 Task: Add World Centric 11.5 Oz Bowls to the cart.
Action: Mouse moved to (247, 128)
Screenshot: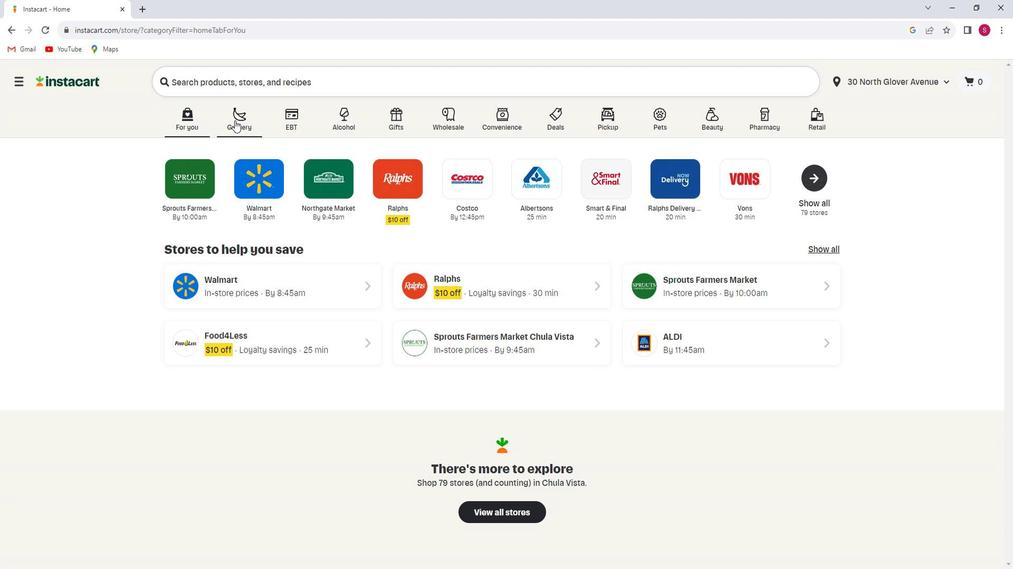
Action: Mouse pressed left at (247, 128)
Screenshot: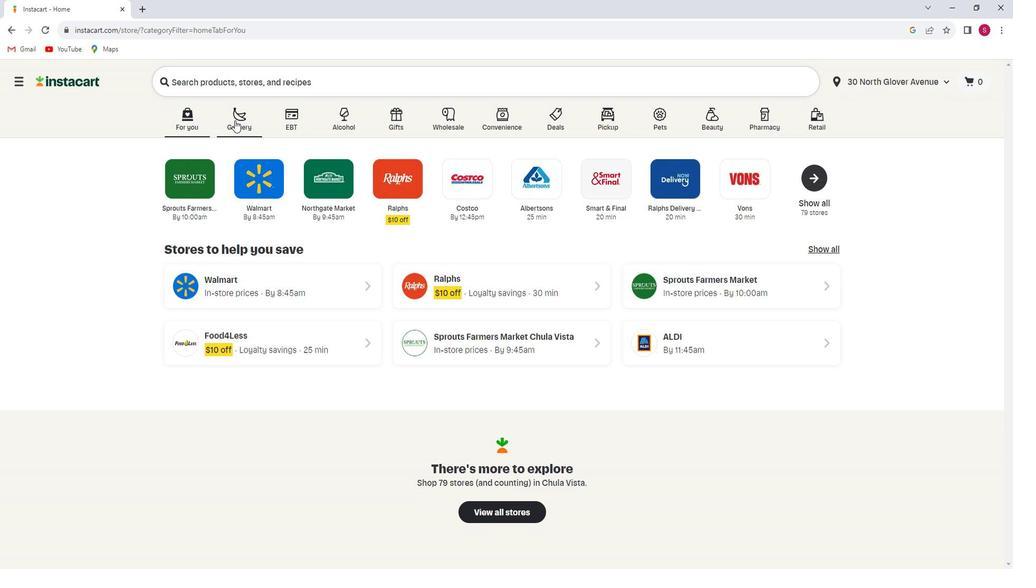 
Action: Mouse moved to (265, 328)
Screenshot: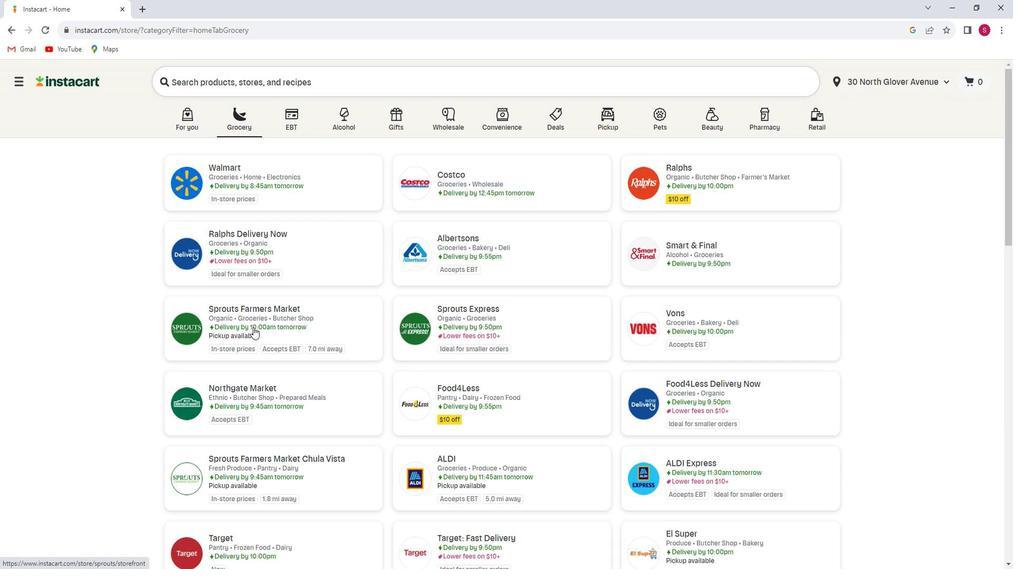 
Action: Mouse pressed left at (265, 328)
Screenshot: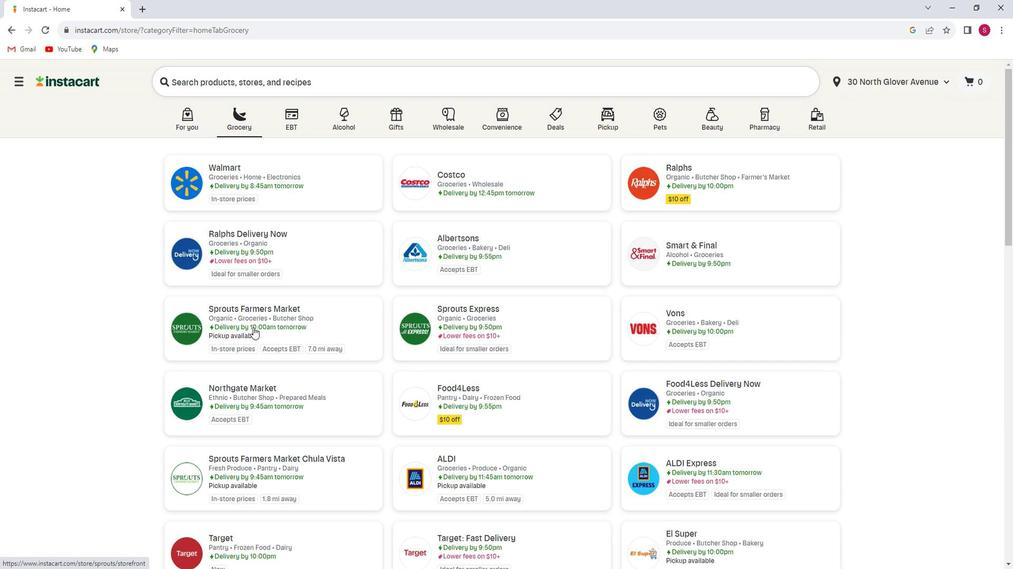 
Action: Mouse moved to (56, 359)
Screenshot: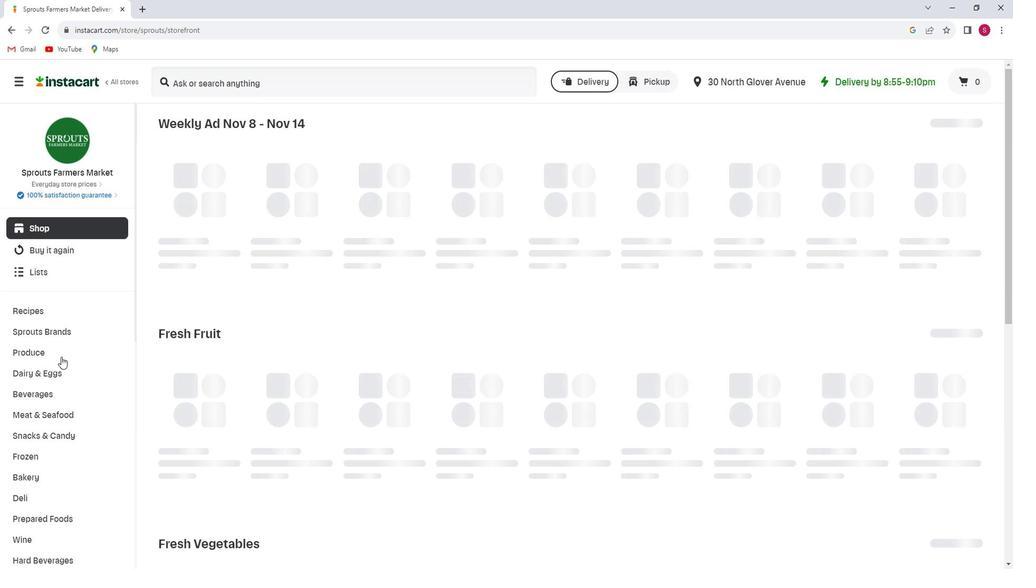 
Action: Mouse scrolled (56, 358) with delta (0, 0)
Screenshot: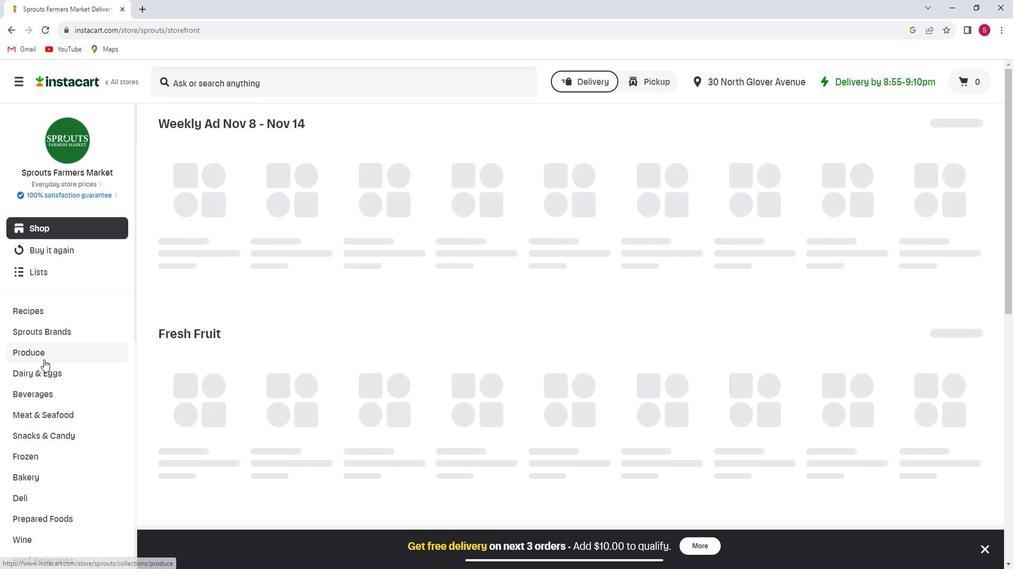 
Action: Mouse scrolled (56, 358) with delta (0, 0)
Screenshot: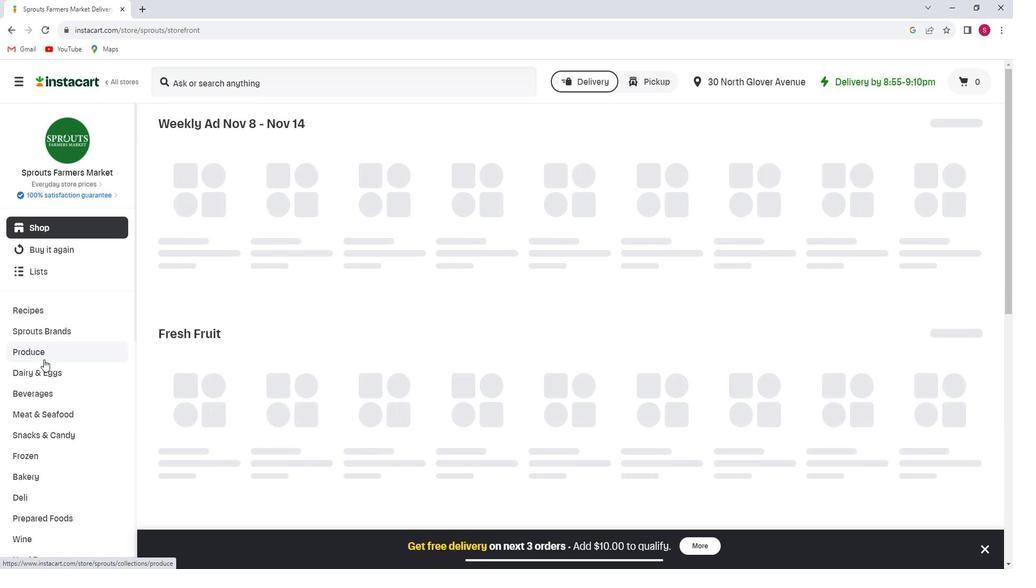 
Action: Mouse scrolled (56, 358) with delta (0, 0)
Screenshot: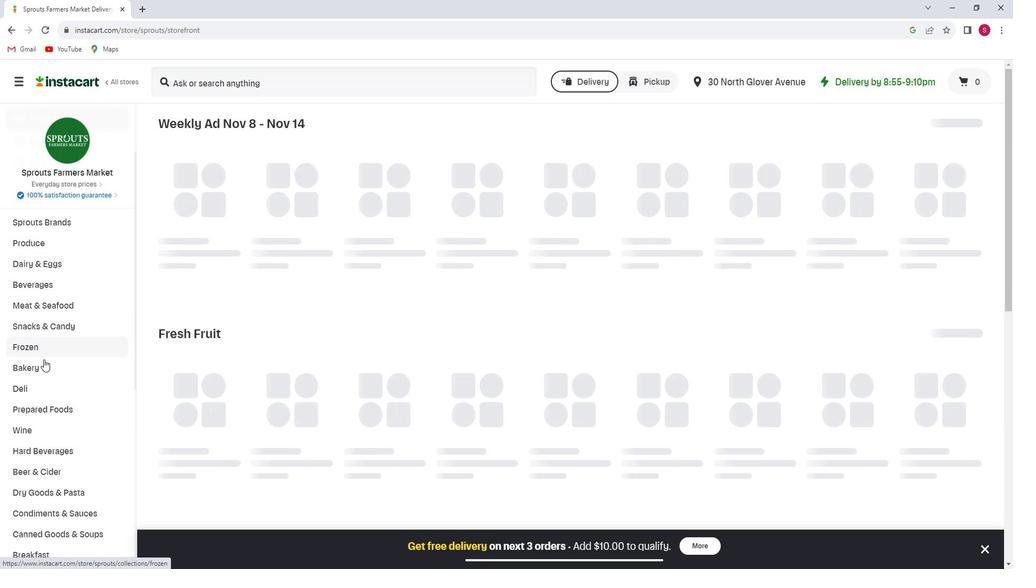 
Action: Mouse scrolled (56, 358) with delta (0, 0)
Screenshot: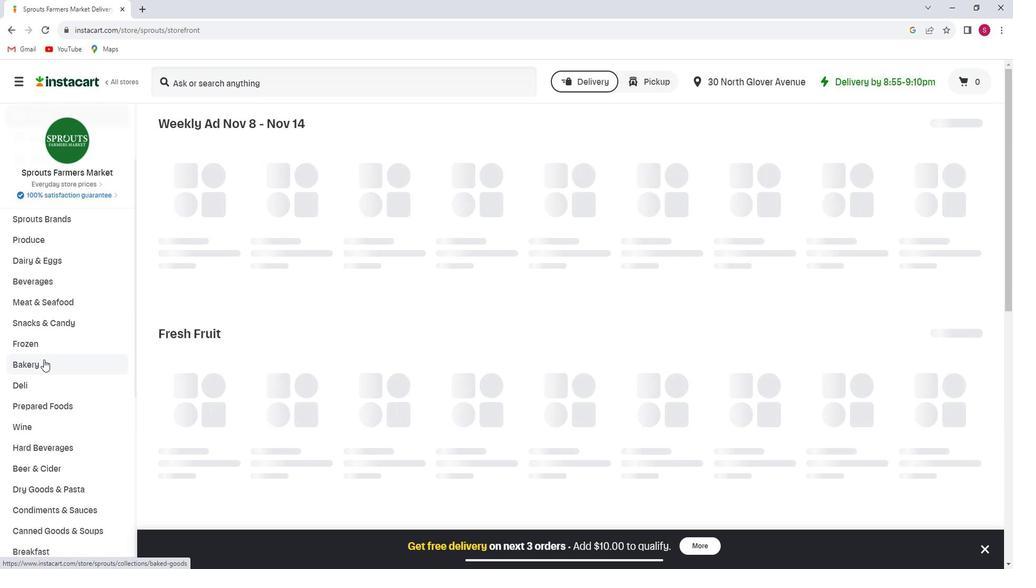 
Action: Mouse scrolled (56, 358) with delta (0, 0)
Screenshot: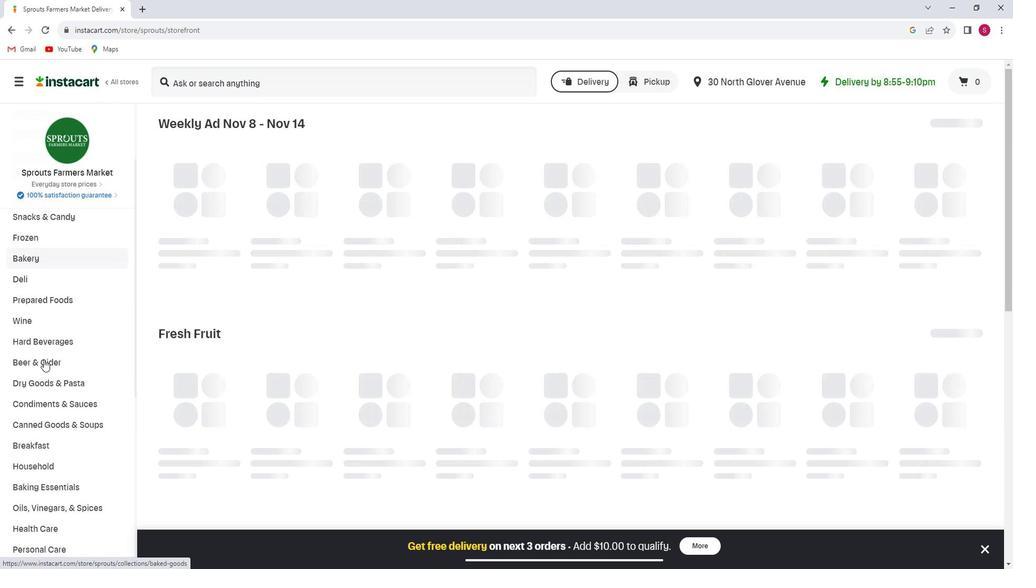 
Action: Mouse scrolled (56, 358) with delta (0, 0)
Screenshot: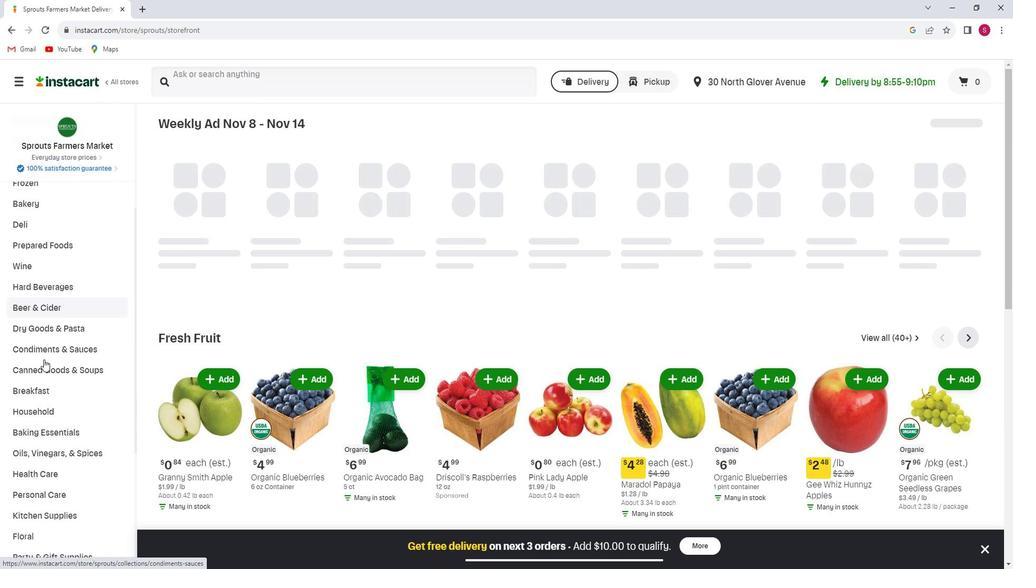 
Action: Mouse scrolled (56, 358) with delta (0, 0)
Screenshot: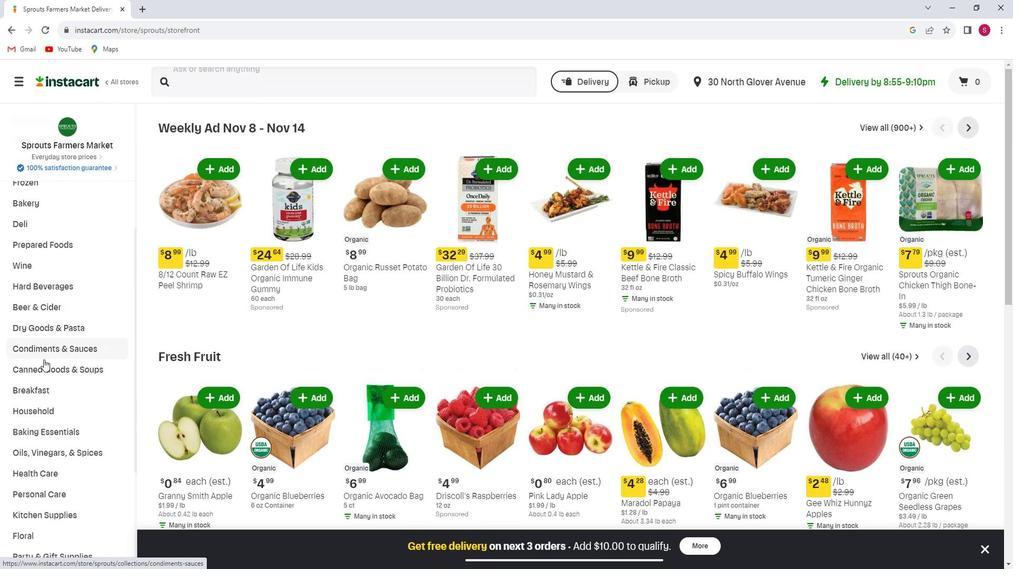 
Action: Mouse scrolled (56, 358) with delta (0, 0)
Screenshot: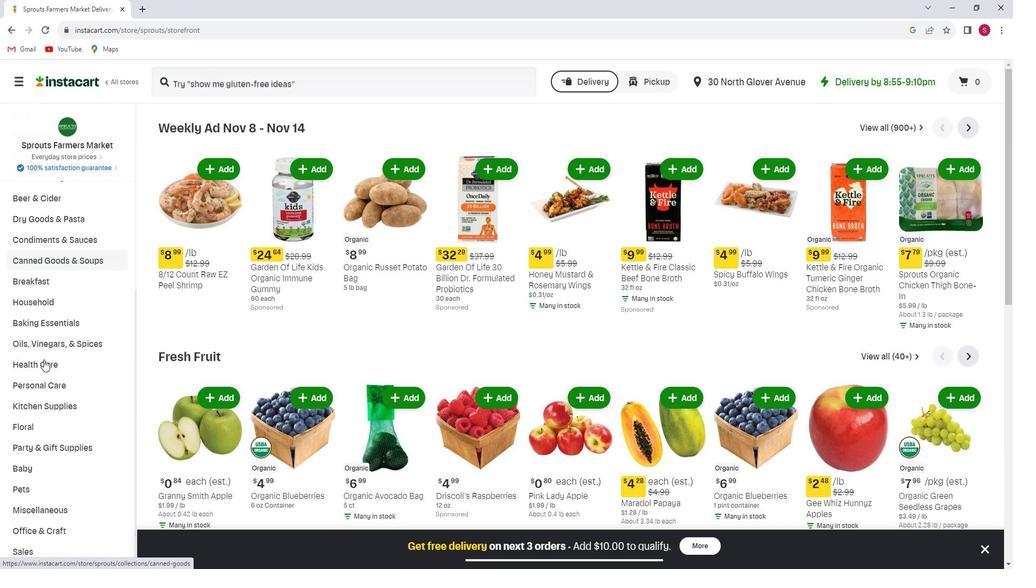 
Action: Mouse moved to (61, 355)
Screenshot: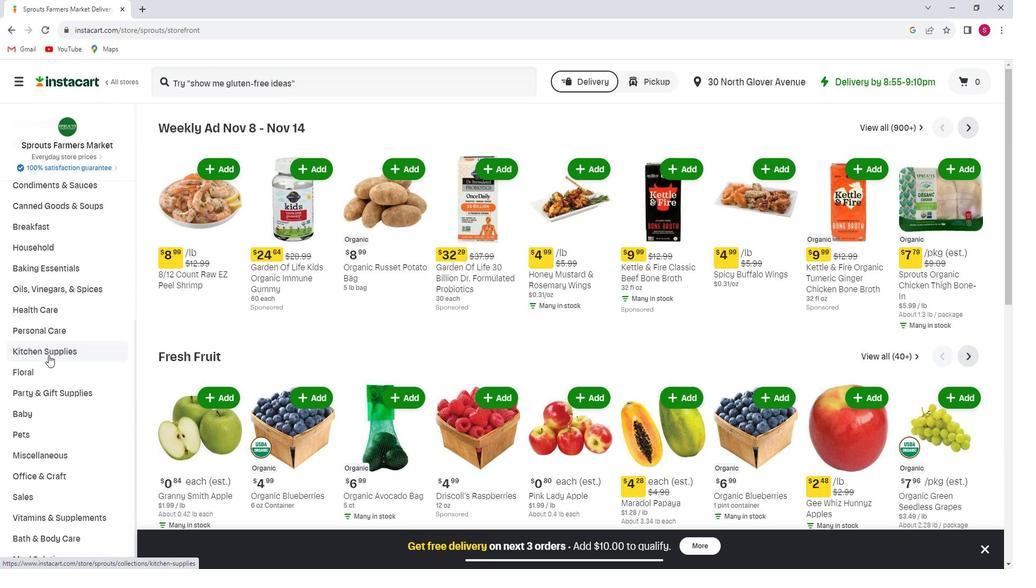 
Action: Mouse pressed left at (61, 355)
Screenshot: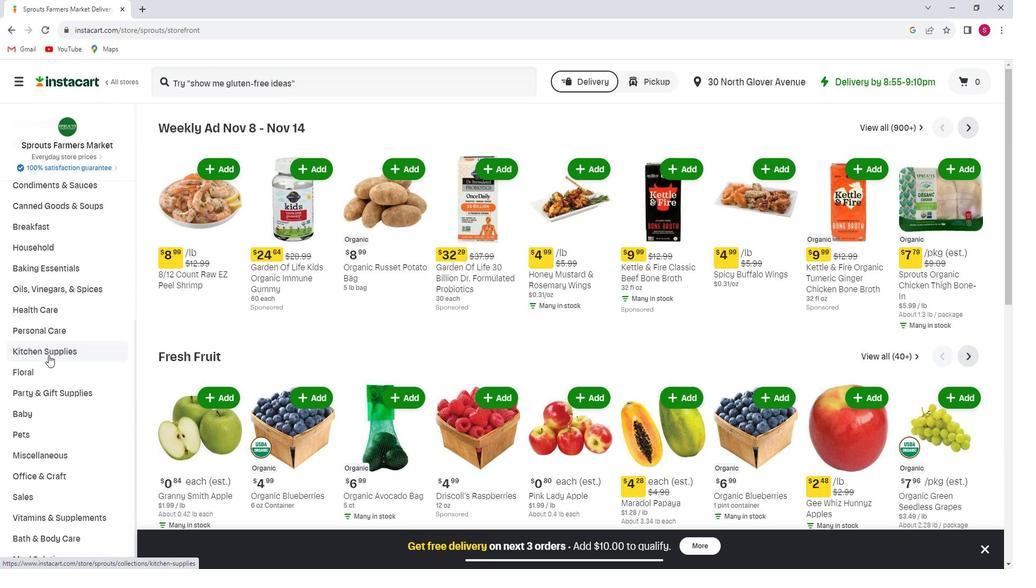 
Action: Mouse moved to (68, 401)
Screenshot: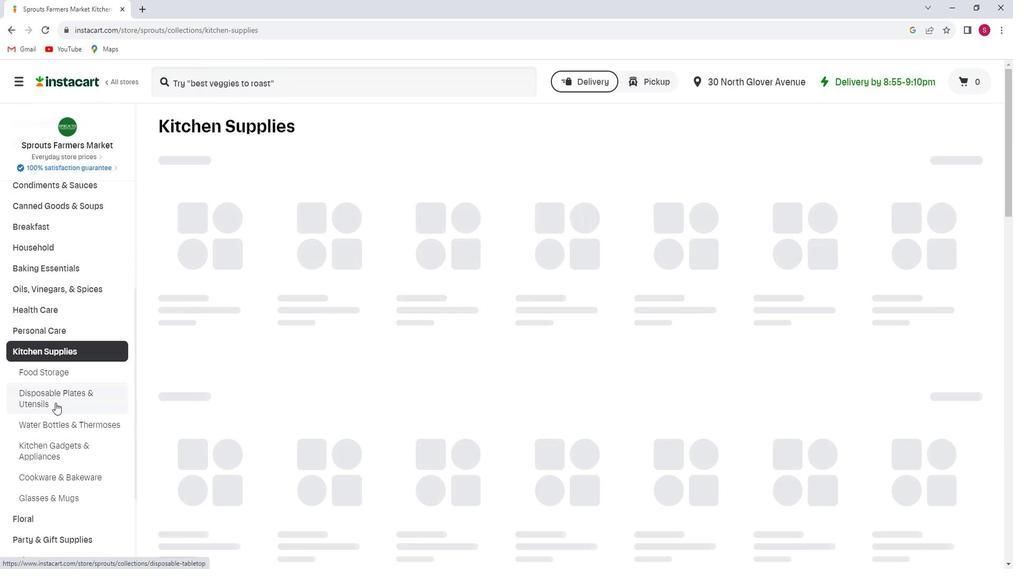
Action: Mouse pressed left at (68, 401)
Screenshot: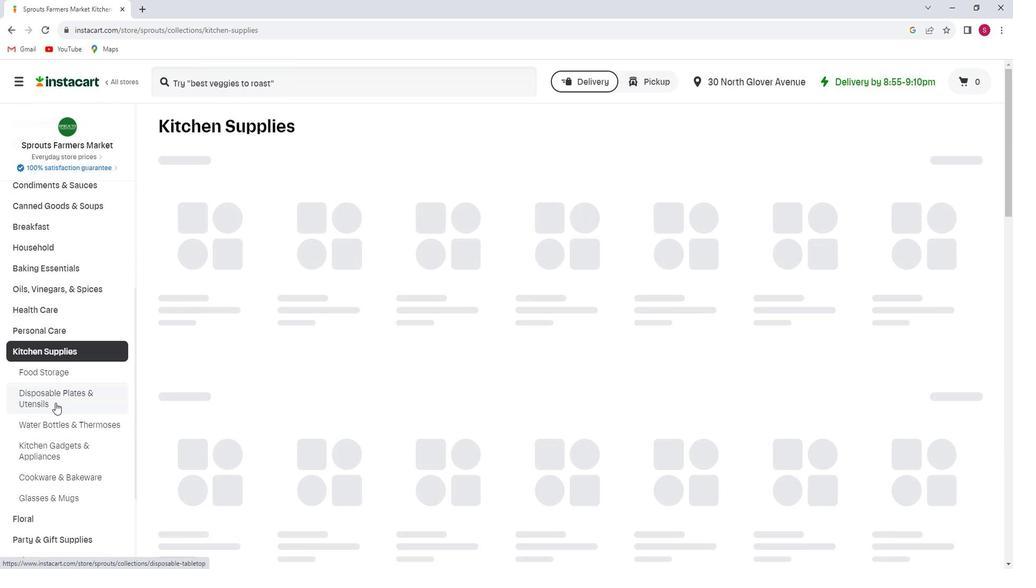 
Action: Mouse moved to (249, 88)
Screenshot: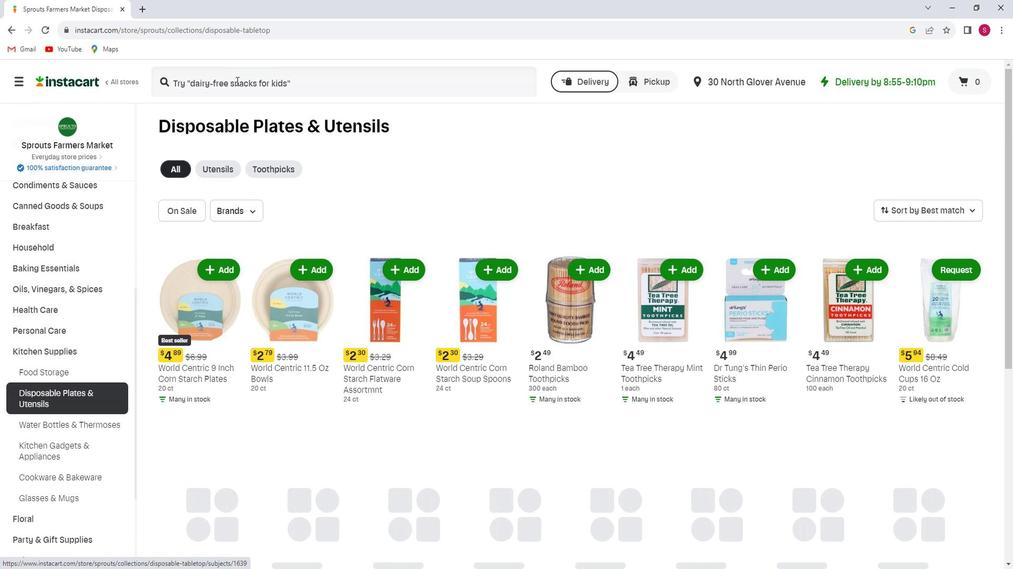 
Action: Mouse pressed left at (249, 88)
Screenshot: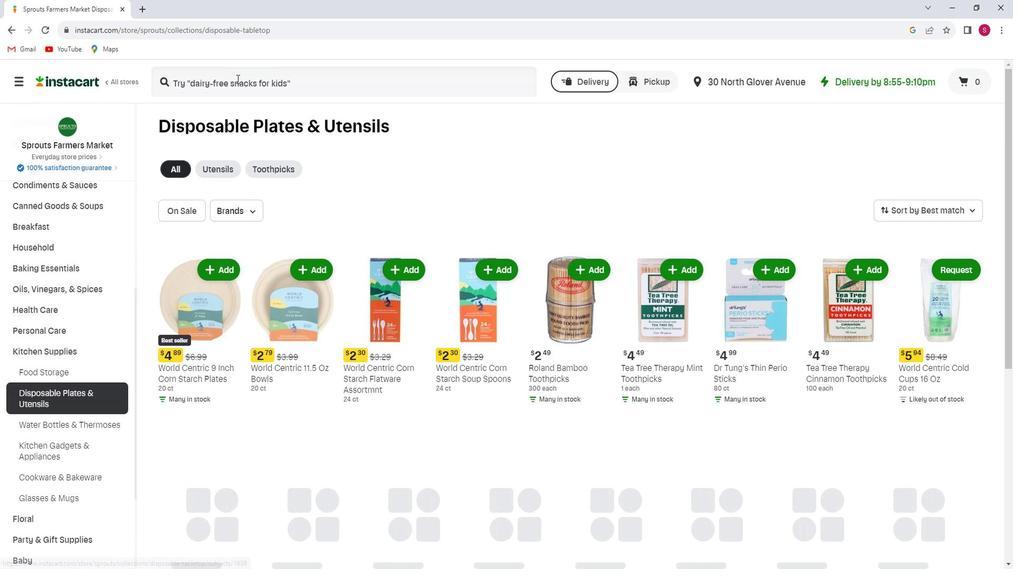 
Action: Key pressed <Key.shift>World<Key.space><Key.shift>Centric<Key.space>11.5<Key.space><Key.shift><Key.shift><Key.shift><Key.shift><Key.shift><Key.shift><Key.shift><Key.shift><Key.shift><Key.shift><Key.shift><Key.shift><Key.shift><Key.shift>Oz<Key.space><Key.shift>Bowls<Key.enter>
Screenshot: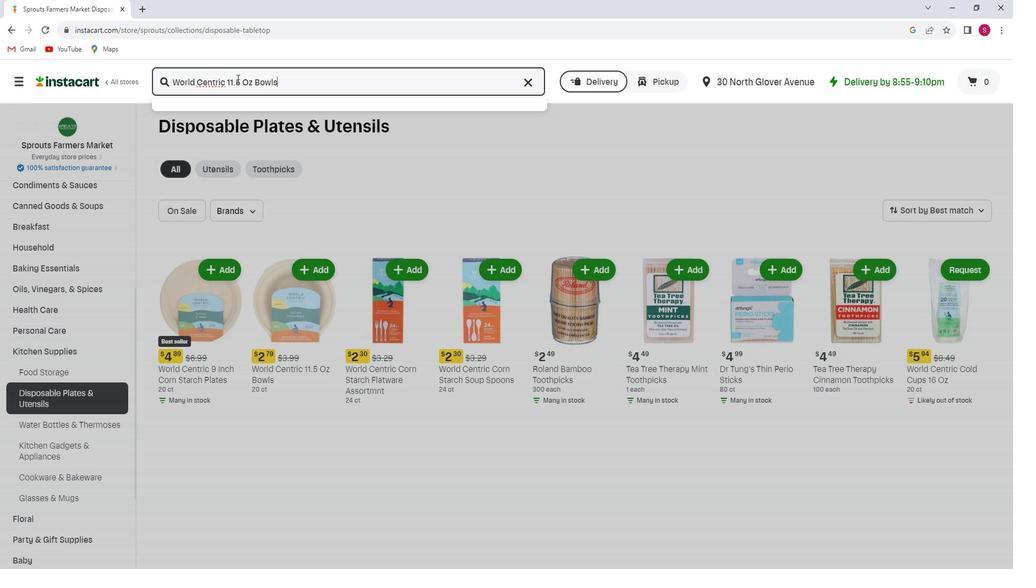 
Action: Mouse moved to (455, 181)
Screenshot: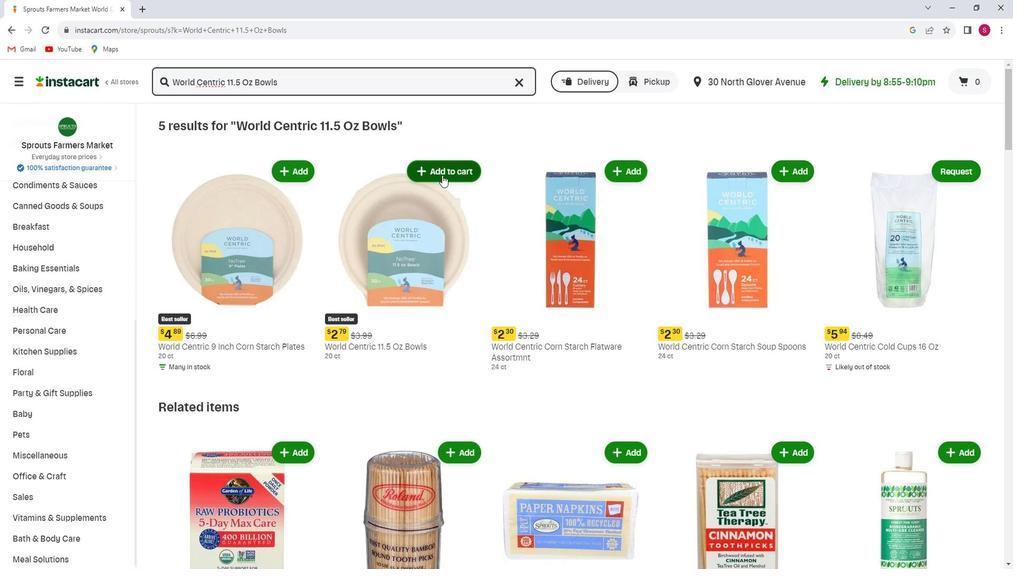 
Action: Mouse pressed left at (455, 181)
Screenshot: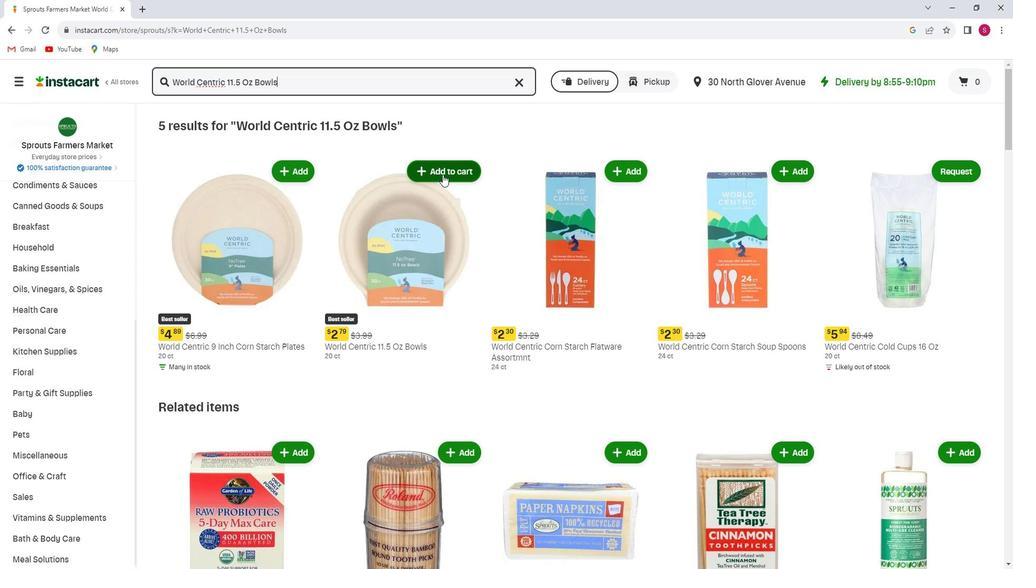 
